 Task: Change the mode of the file "Life is beautiful" to suggesting .
Action: Mouse moved to (126, 148)
Screenshot: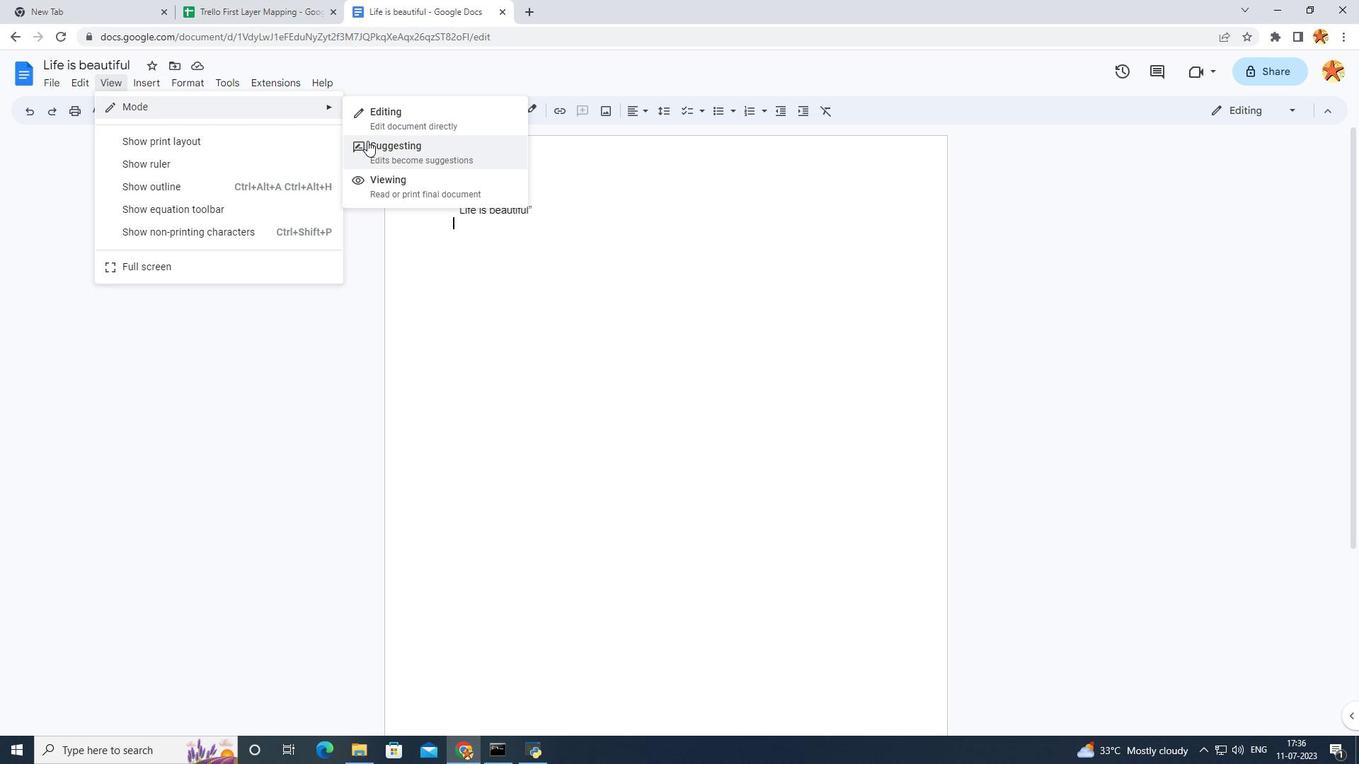 
Action: Mouse pressed left at (126, 148)
Screenshot: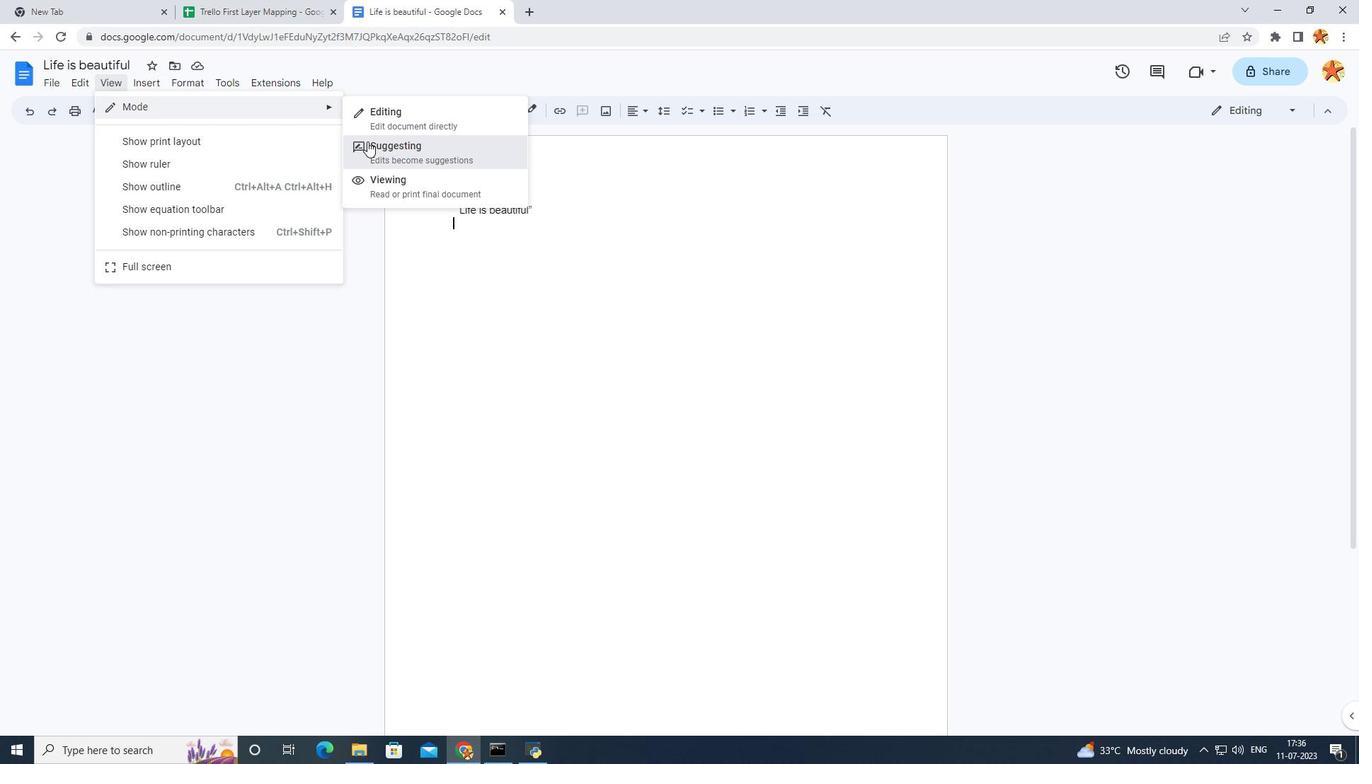 
Action: Mouse moved to (373, 143)
Screenshot: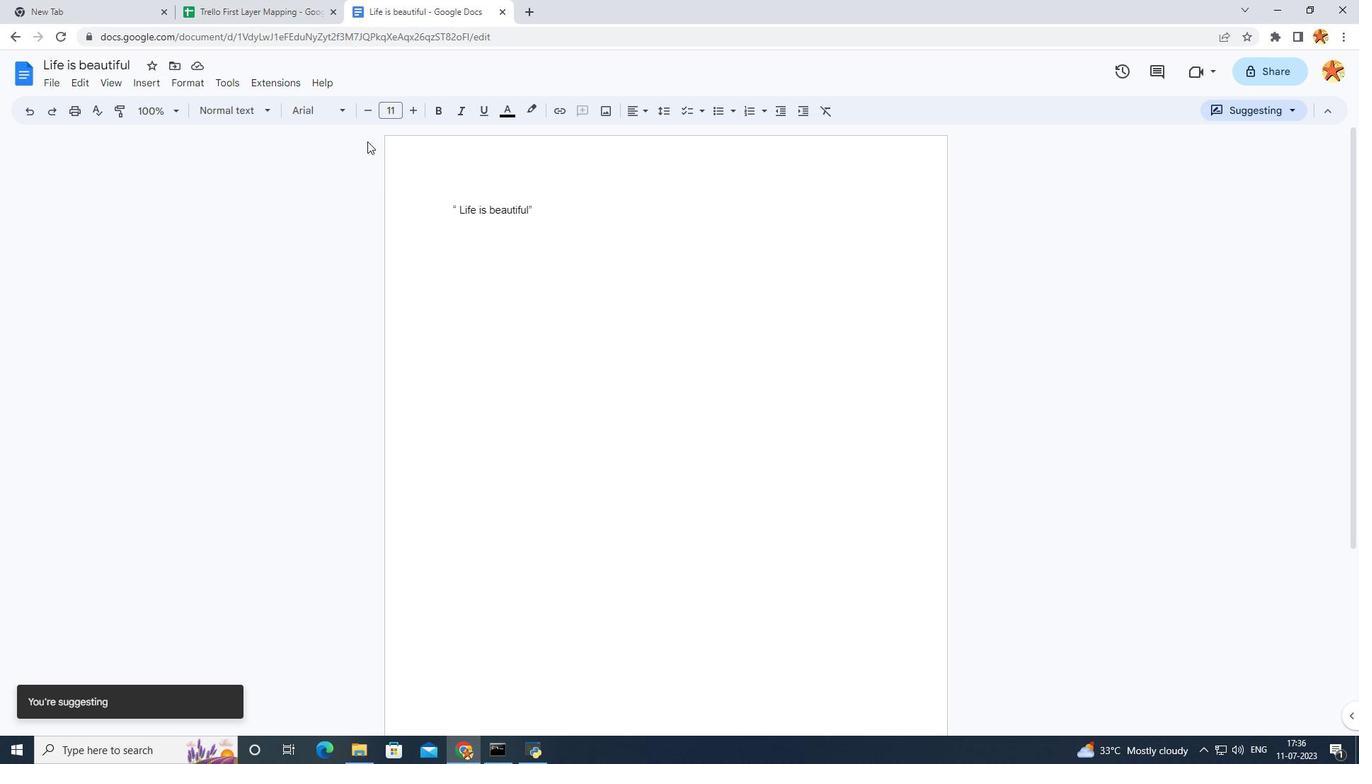 
Action: Mouse pressed left at (373, 143)
Screenshot: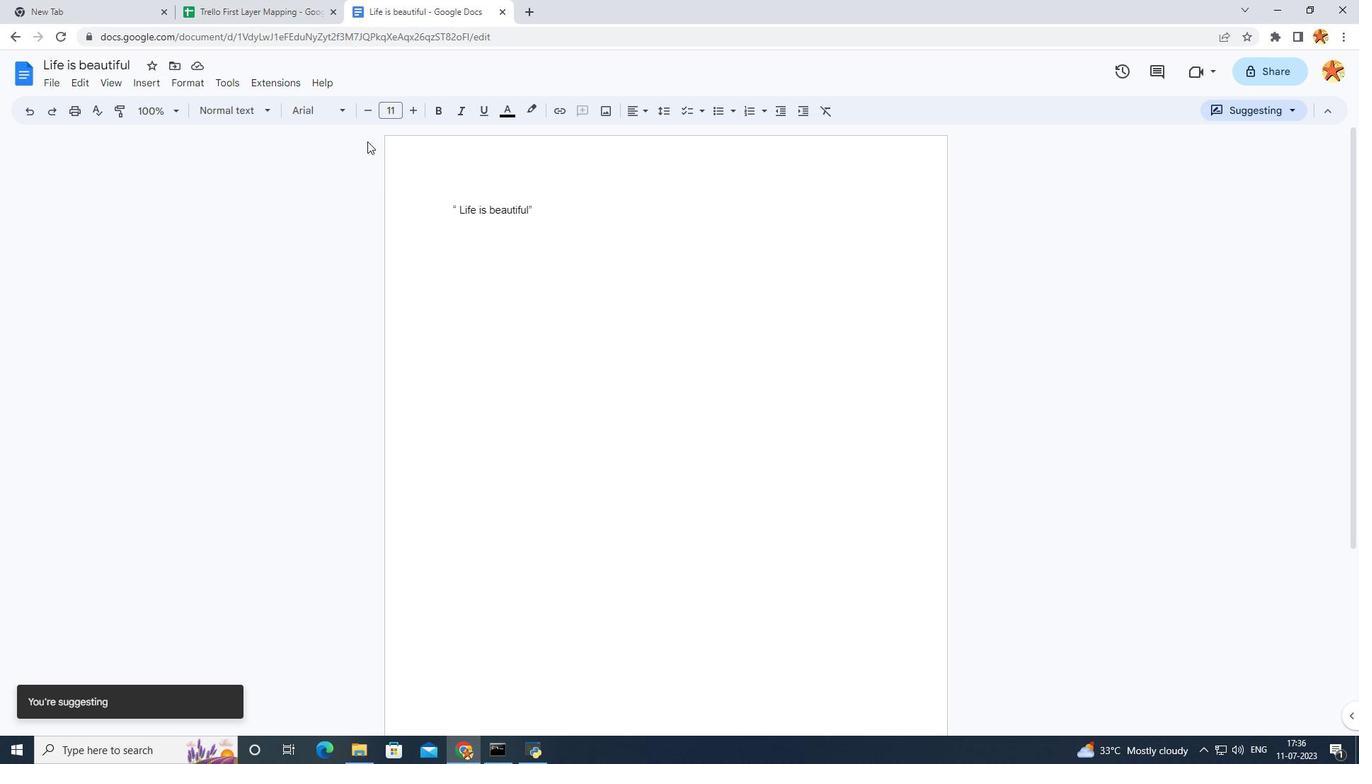 
Action: Mouse moved to (123, 149)
Screenshot: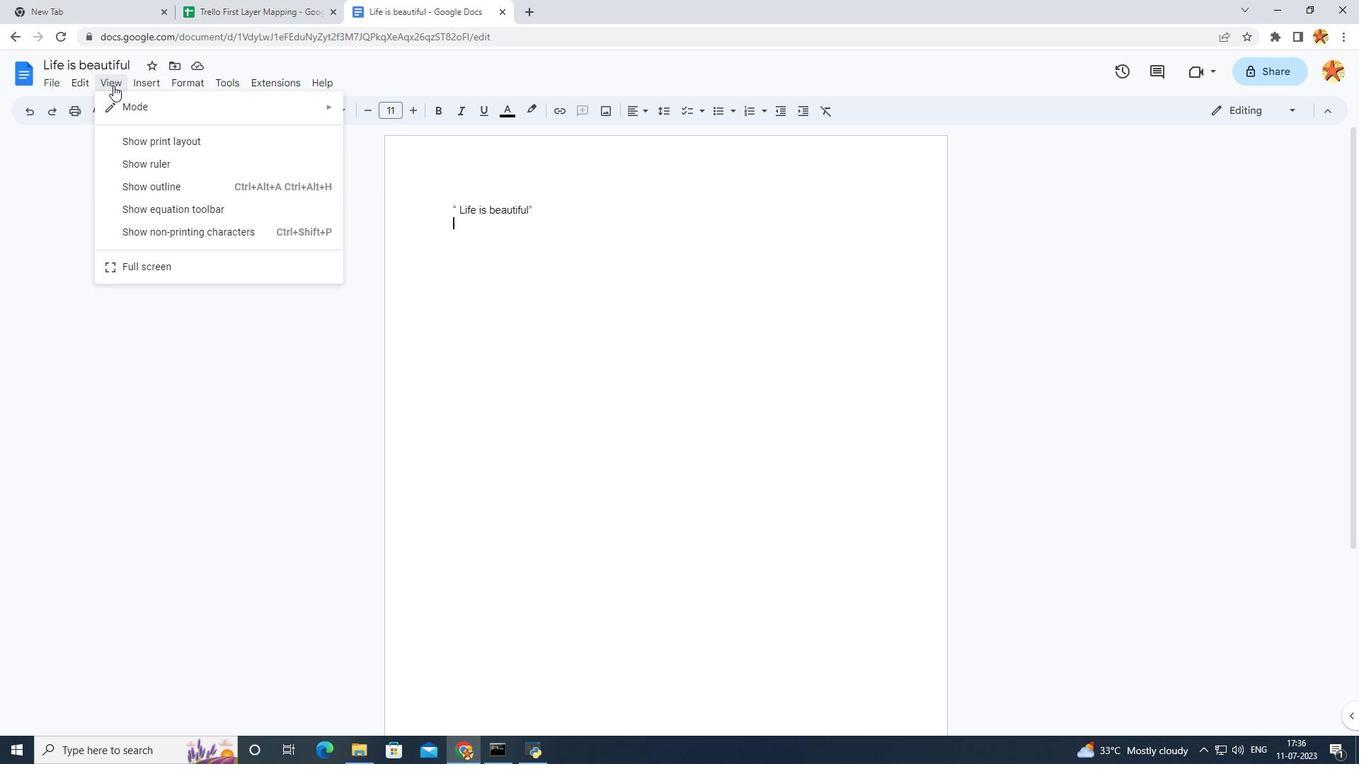 
Action: Mouse pressed left at (123, 149)
Screenshot: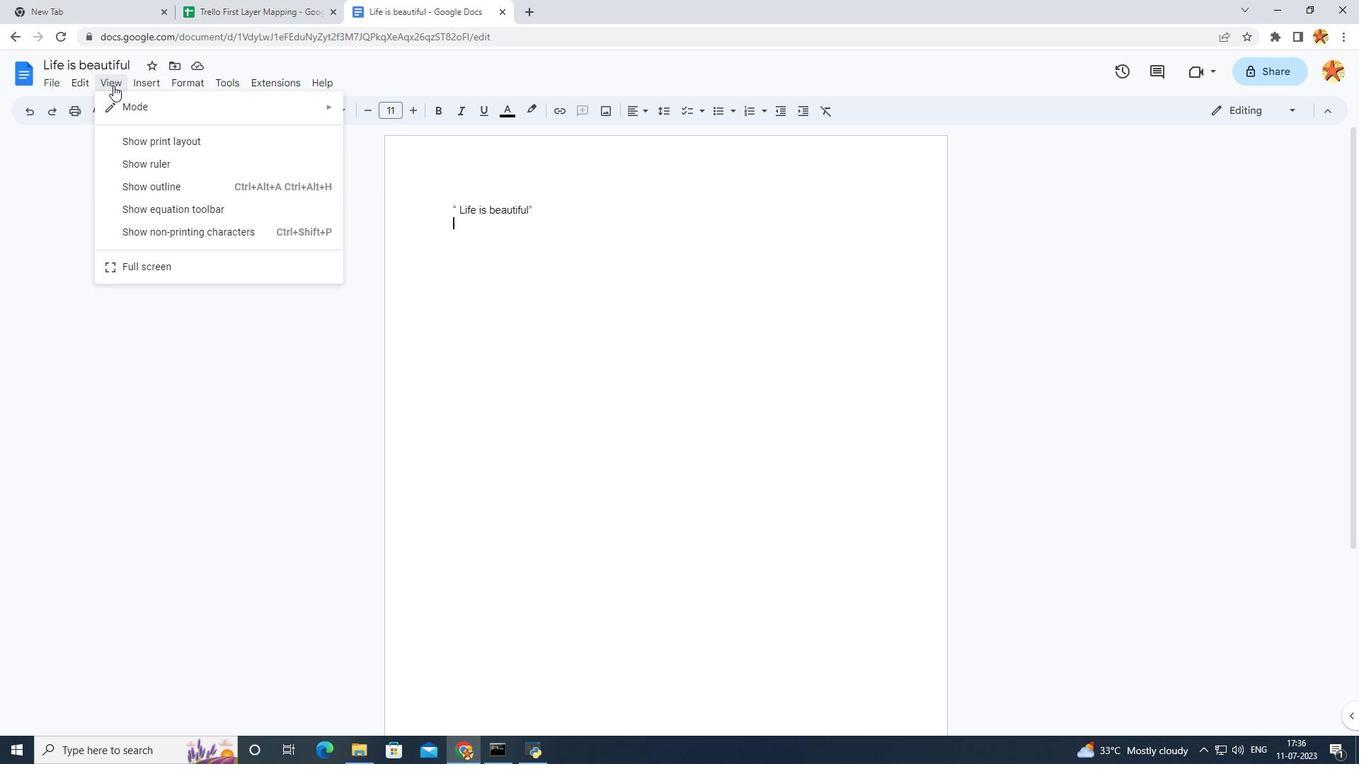 
Action: Mouse moved to (360, 144)
Screenshot: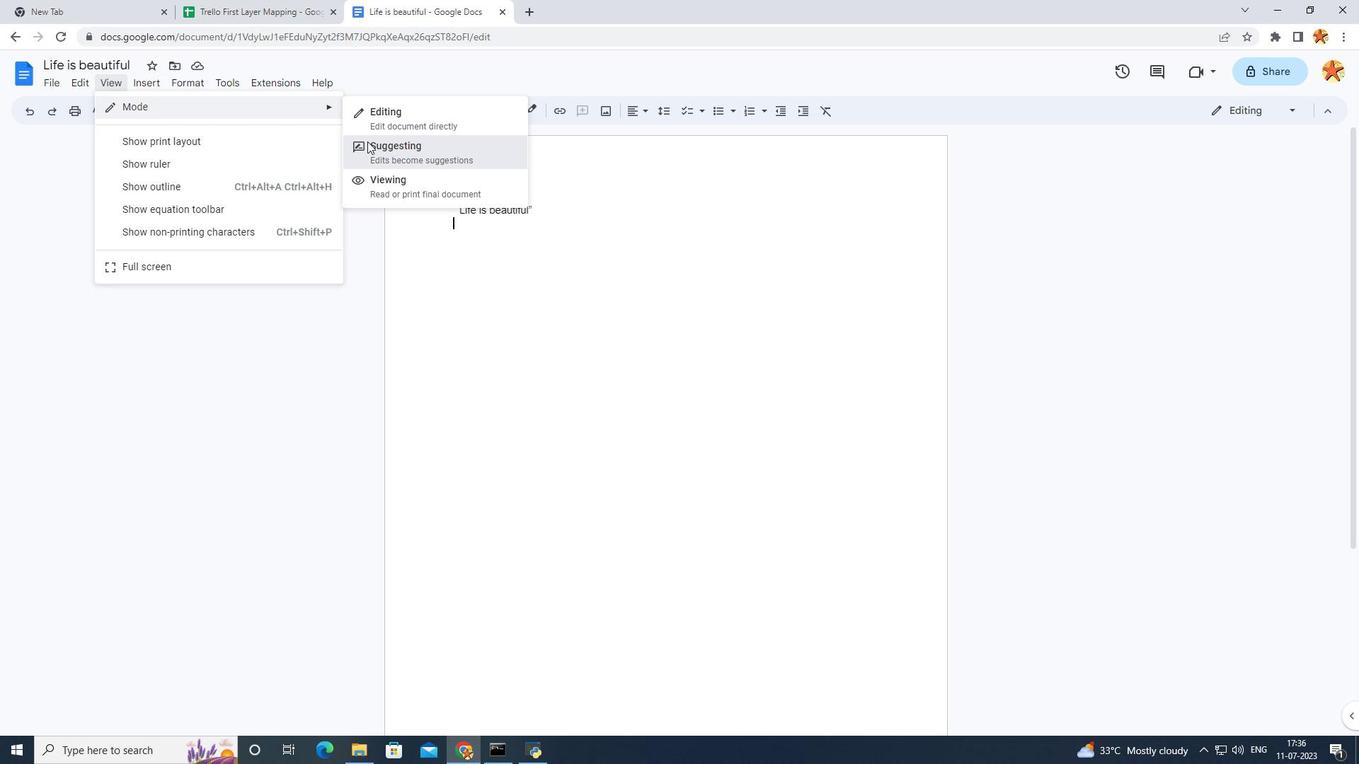 
Action: Mouse pressed left at (360, 144)
Screenshot: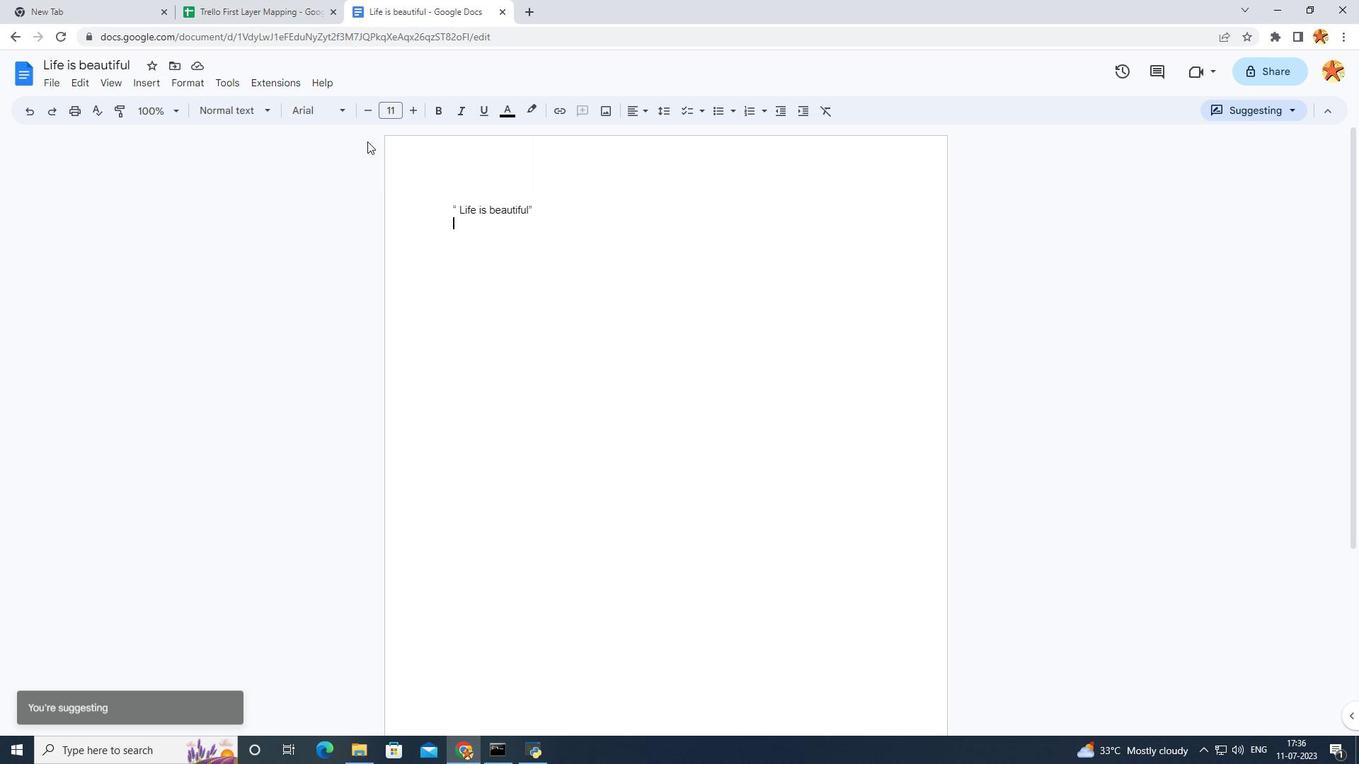 
